 Task: Select the month "August".
Action: Mouse moved to (379, 366)
Screenshot: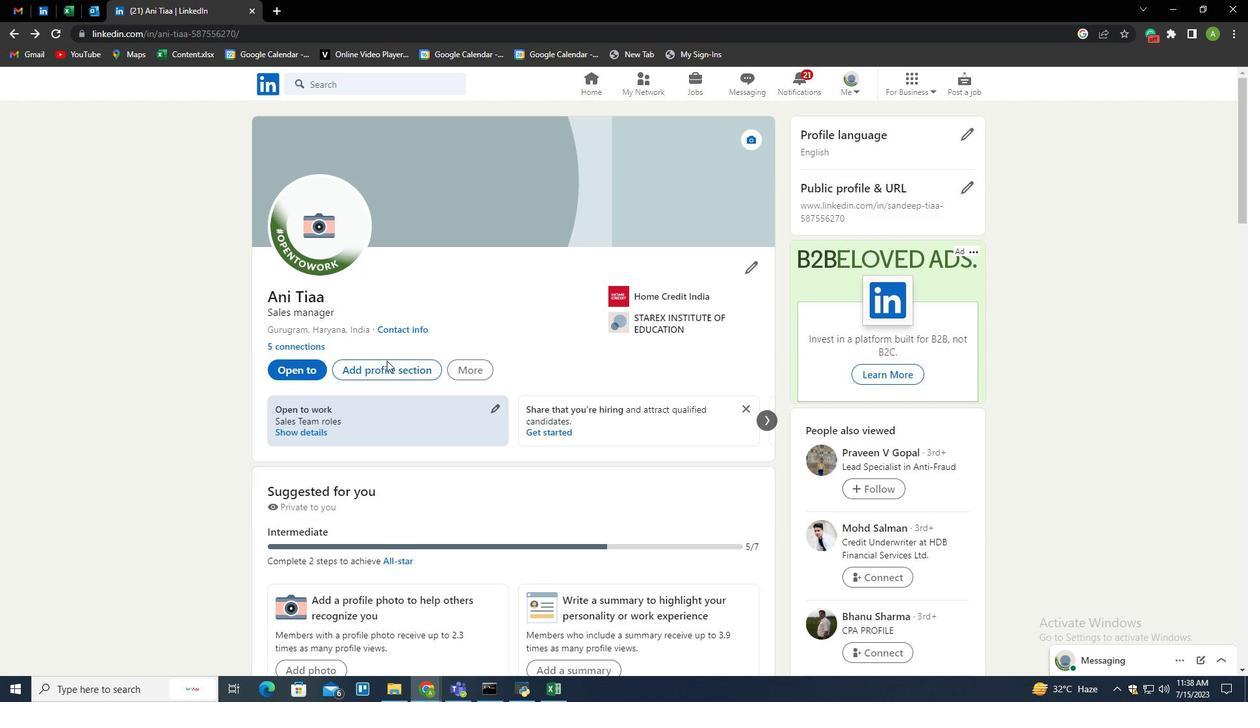 
Action: Mouse pressed left at (379, 366)
Screenshot: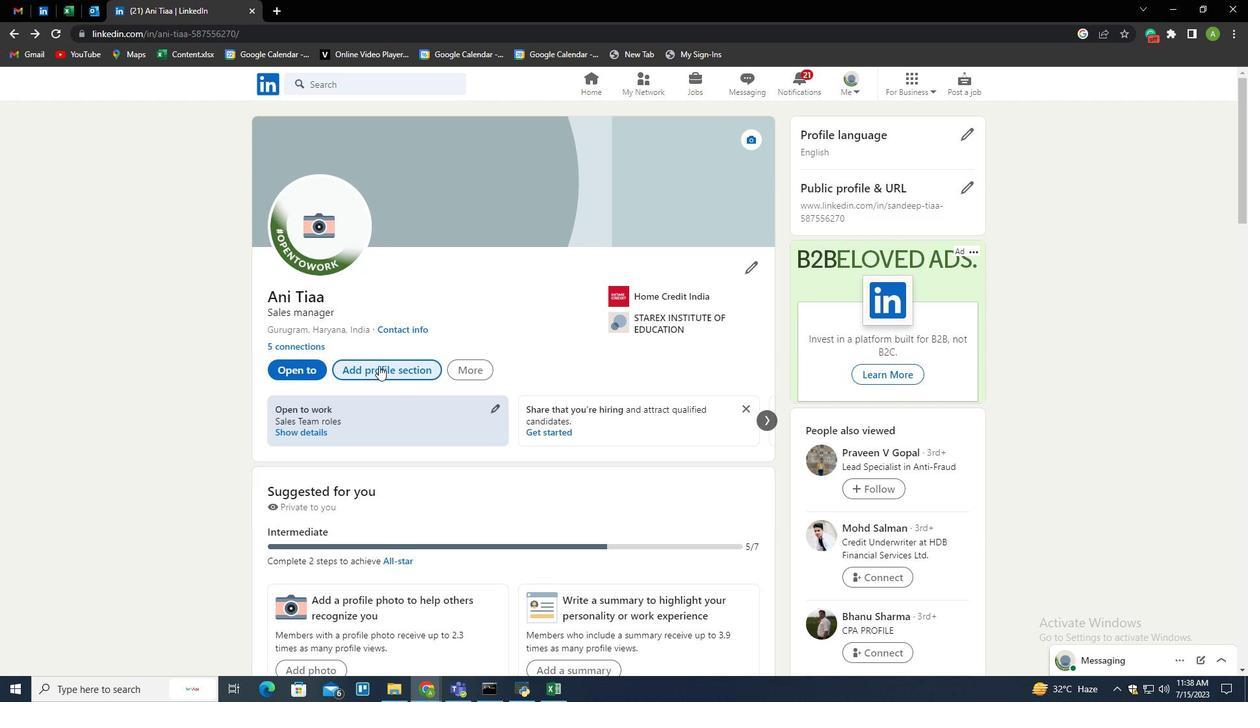 
Action: Mouse moved to (502, 141)
Screenshot: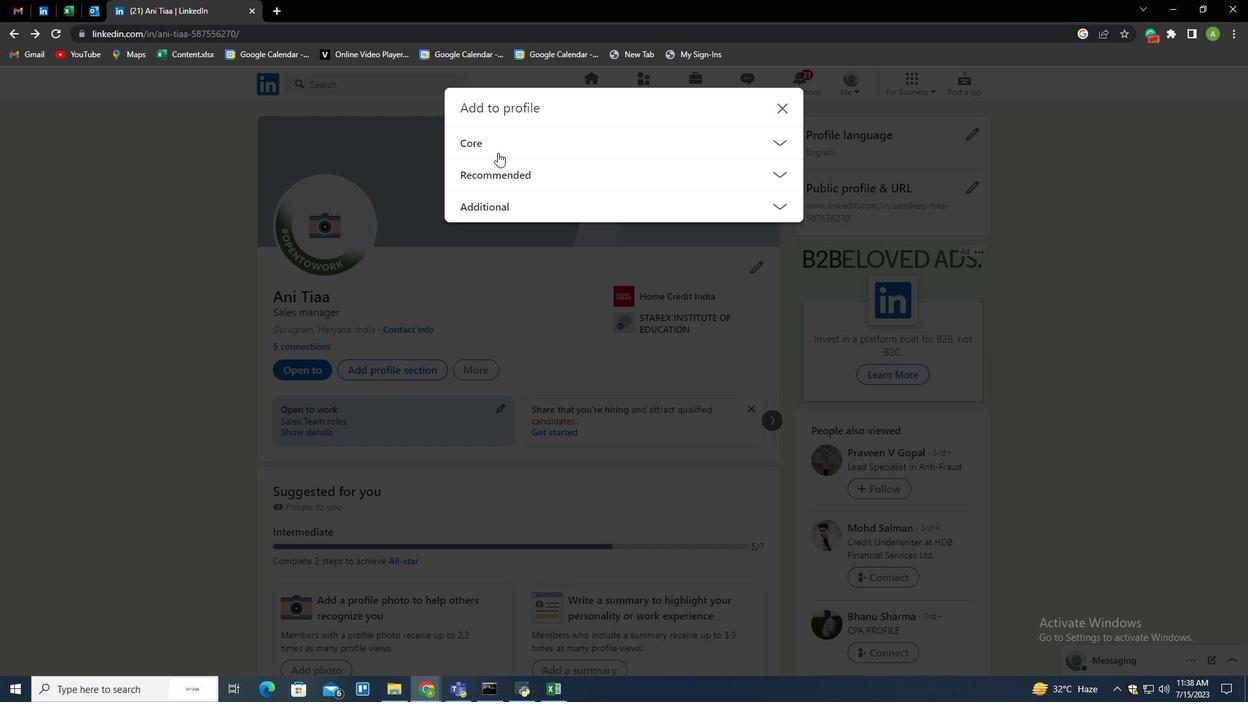 
Action: Mouse pressed left at (502, 141)
Screenshot: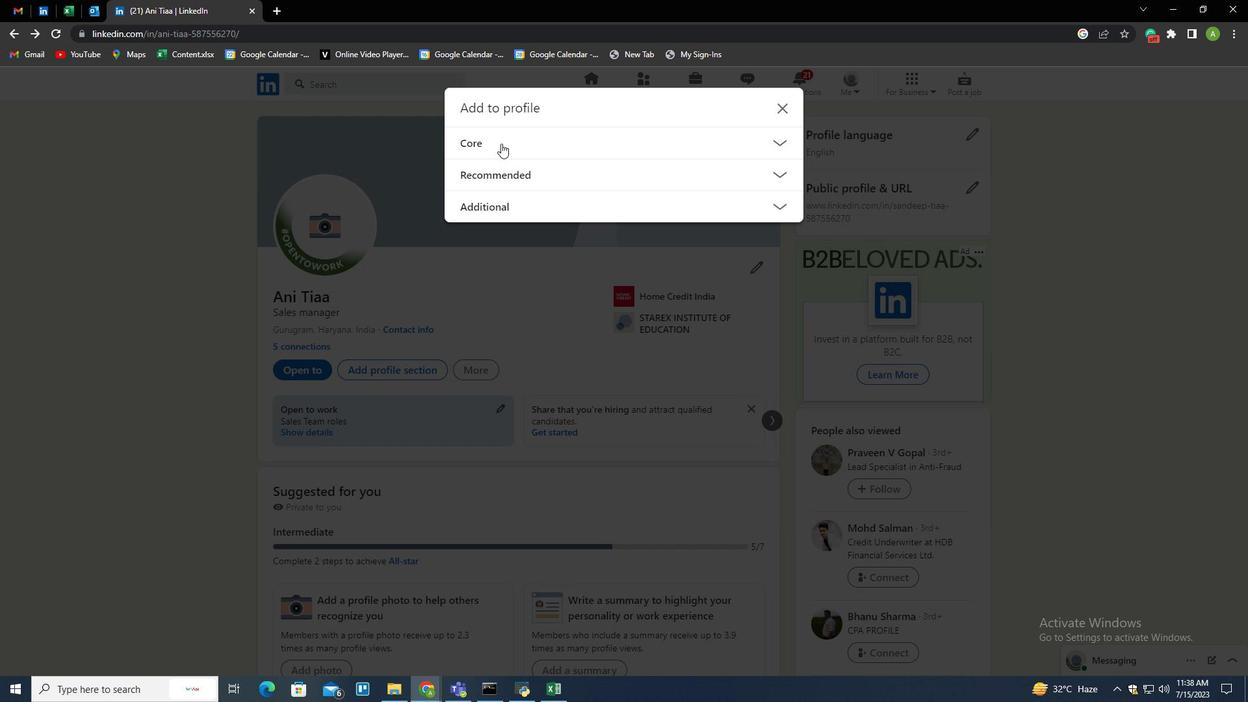 
Action: Mouse moved to (494, 229)
Screenshot: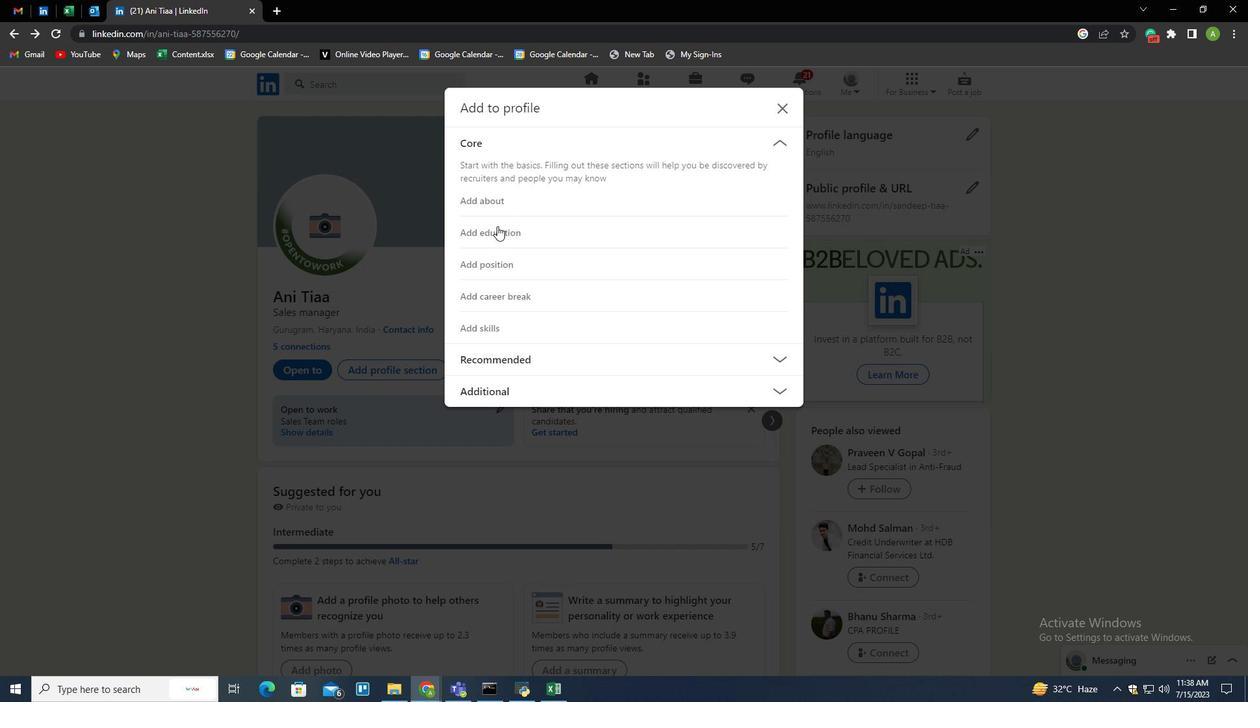 
Action: Mouse pressed left at (494, 229)
Screenshot: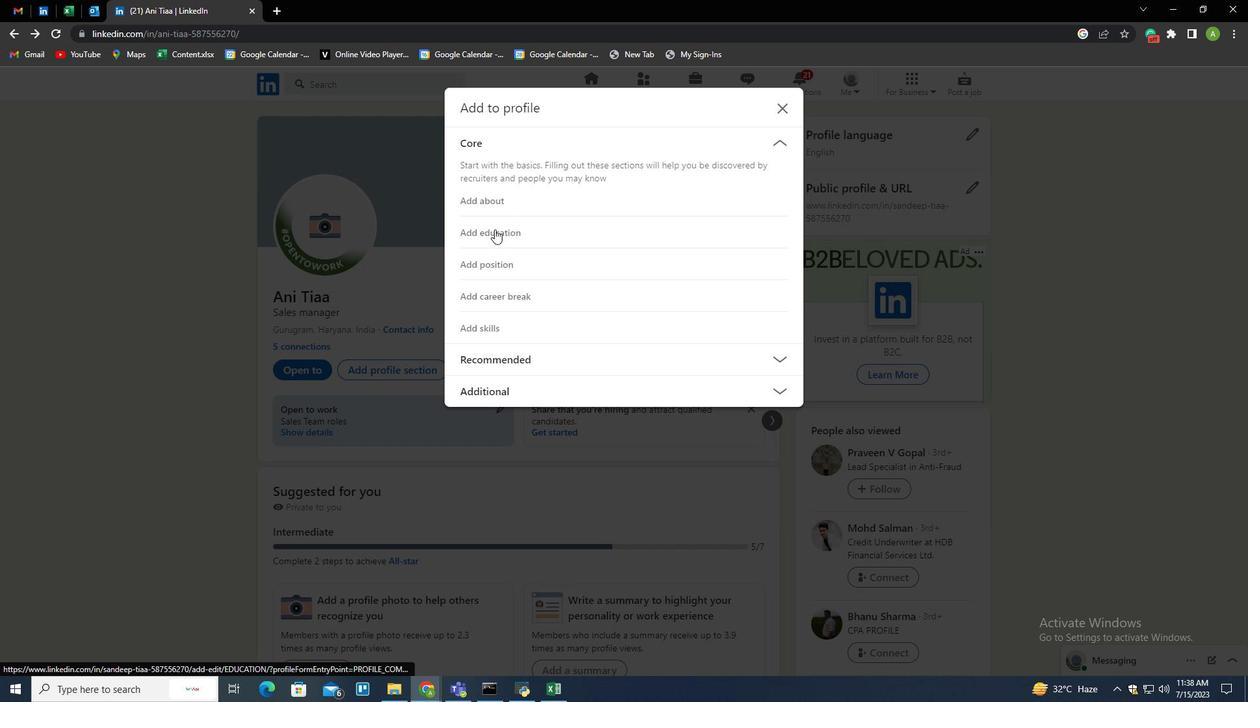 
Action: Mouse moved to (432, 451)
Screenshot: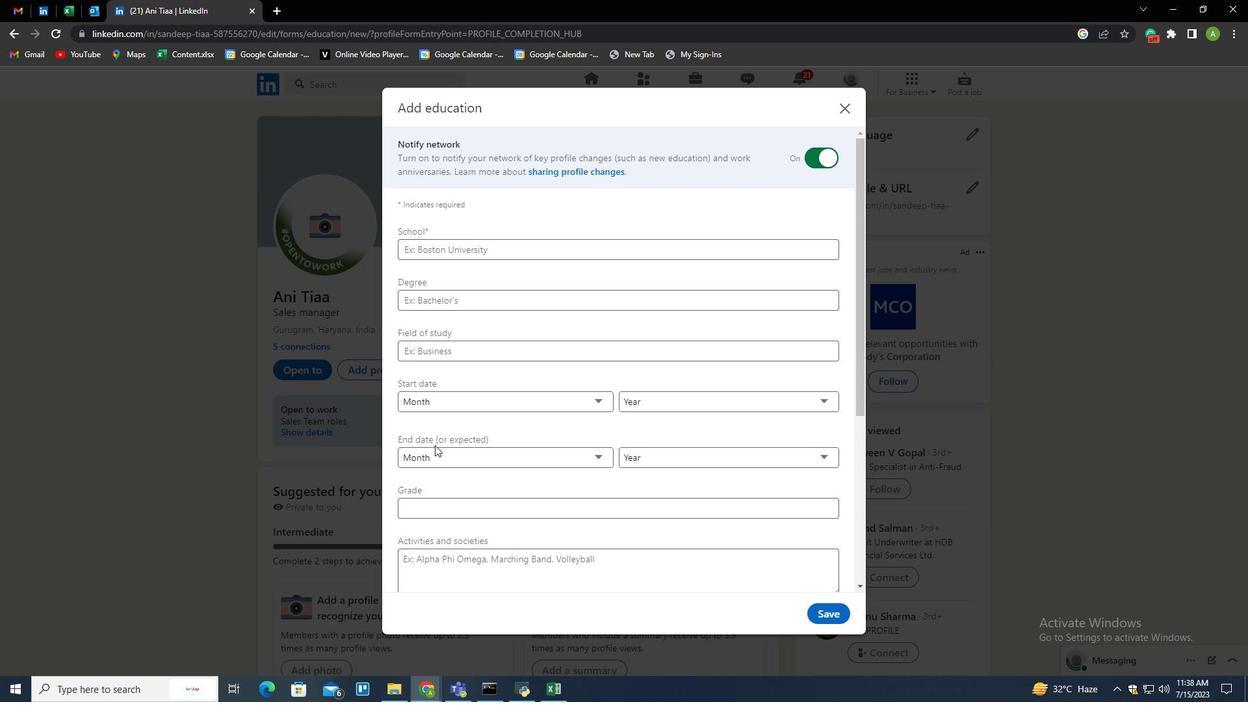 
Action: Mouse pressed left at (432, 451)
Screenshot: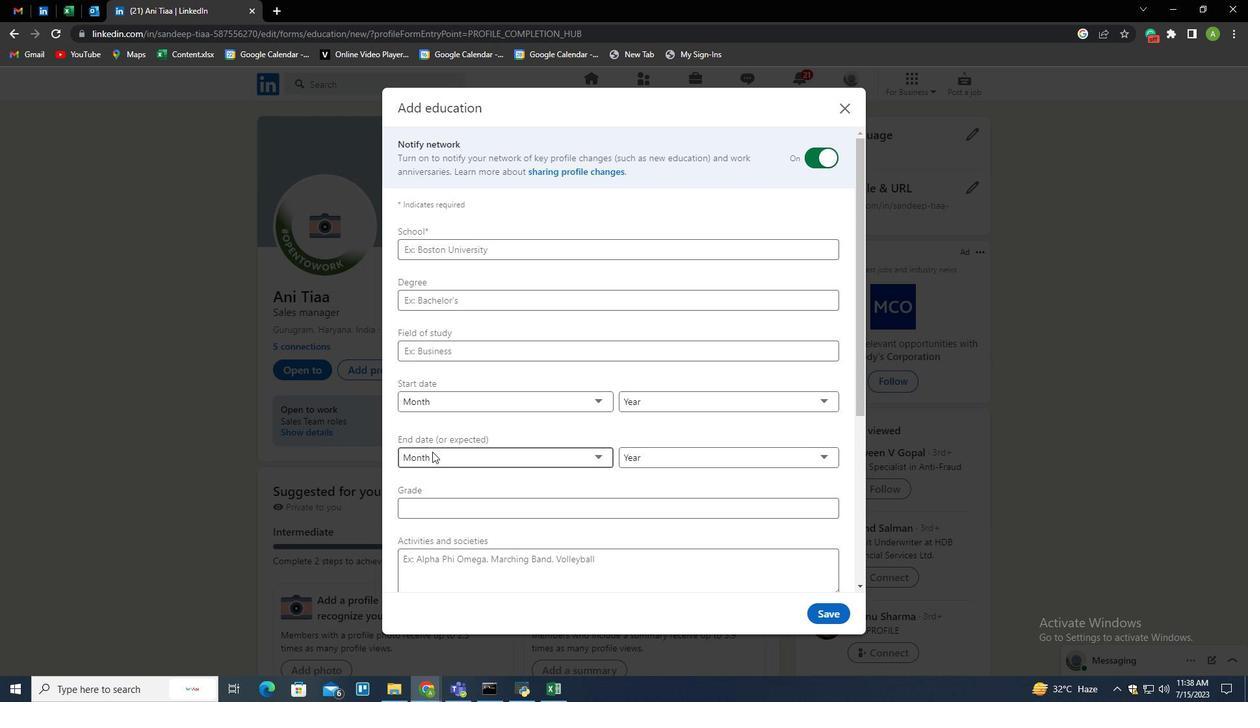 
Action: Mouse moved to (425, 578)
Screenshot: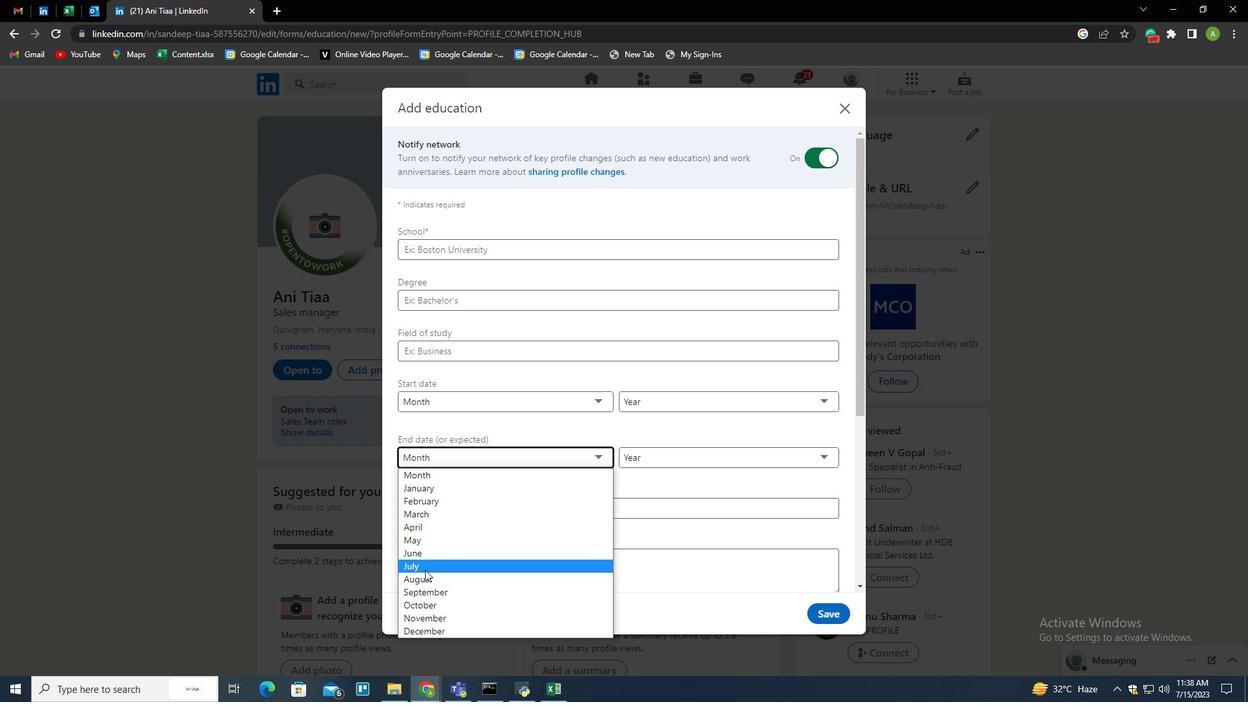 
Action: Mouse pressed left at (425, 578)
Screenshot: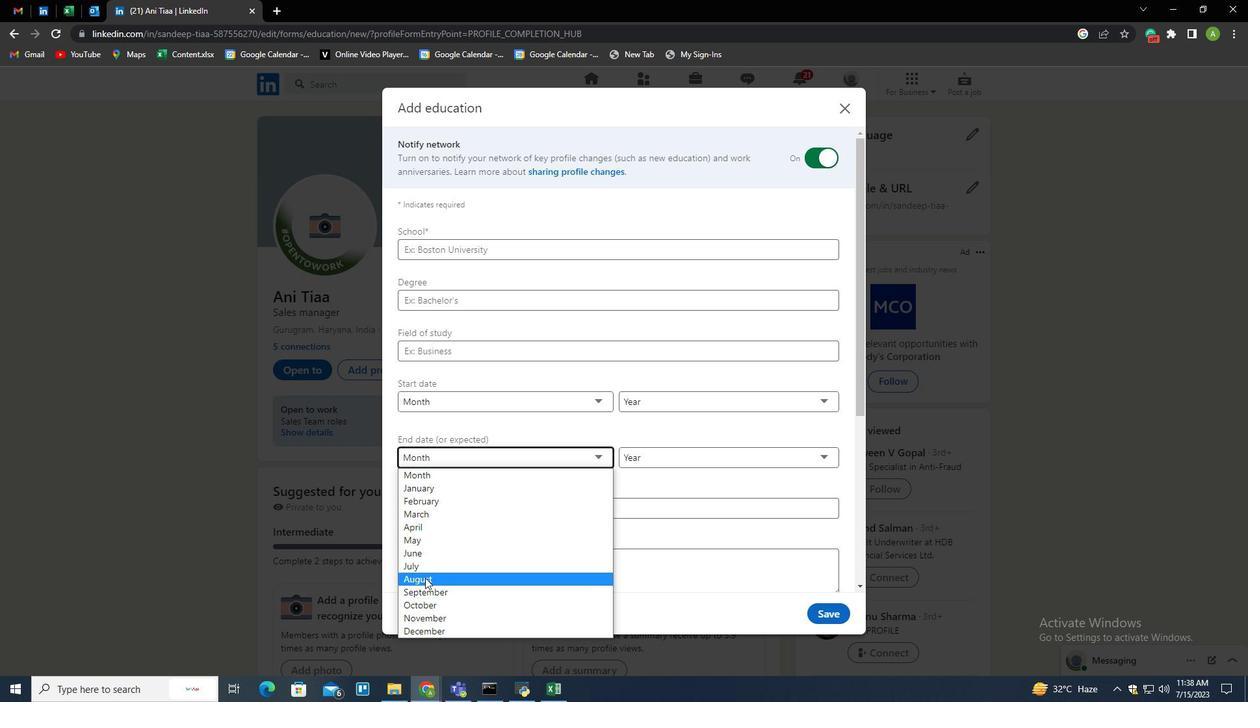 
Action: Mouse moved to (656, 489)
Screenshot: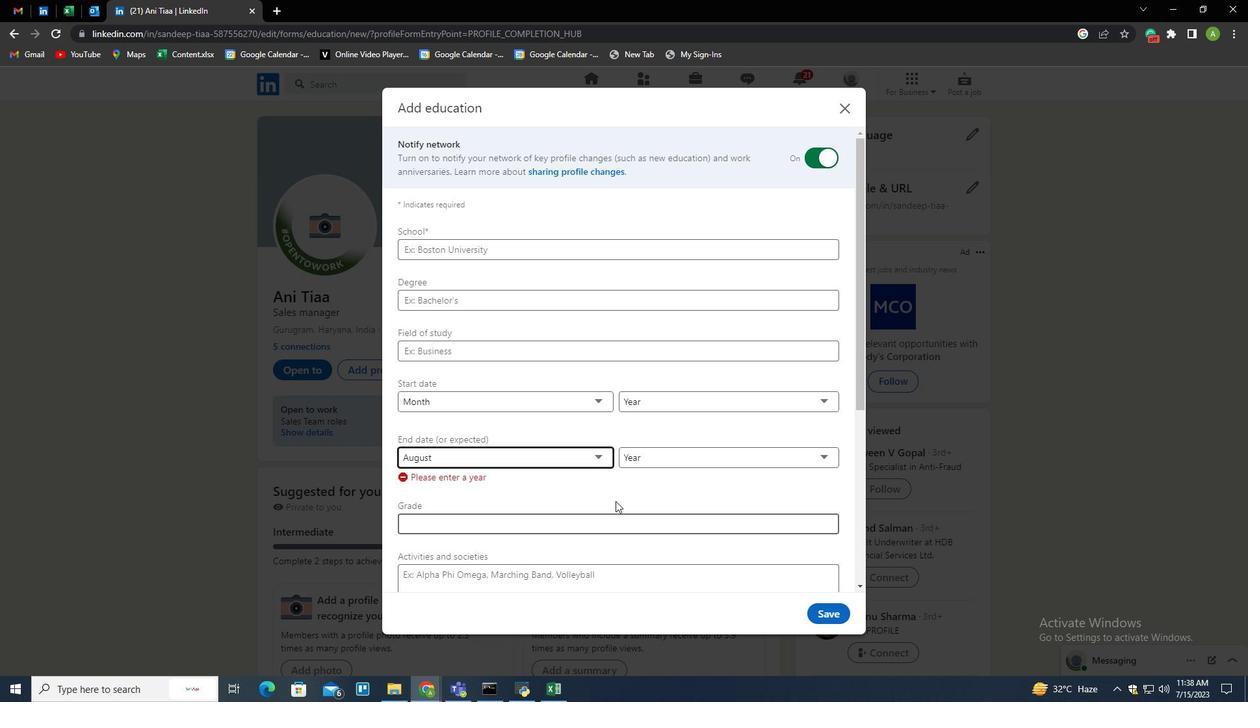 
